 Task: select a rule when a card is moved into list name by anyone except me.
Action: Mouse moved to (1278, 107)
Screenshot: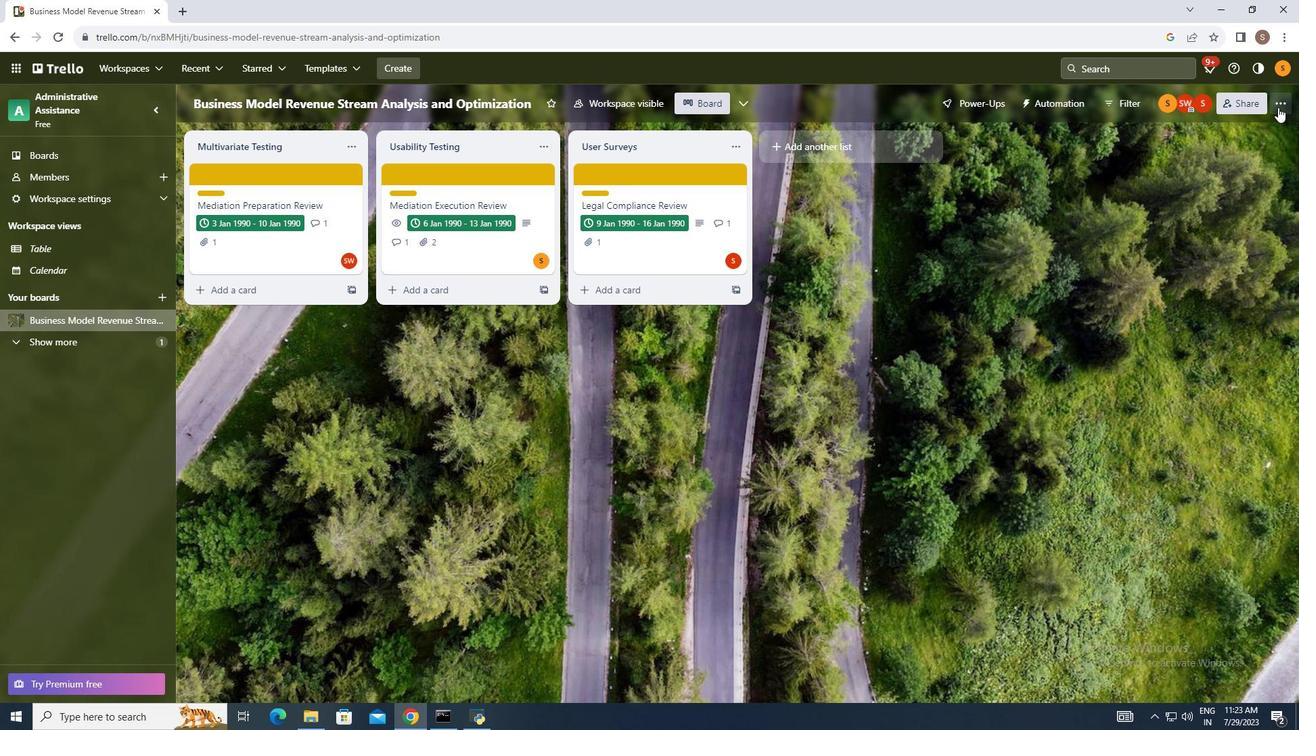 
Action: Mouse pressed left at (1278, 107)
Screenshot: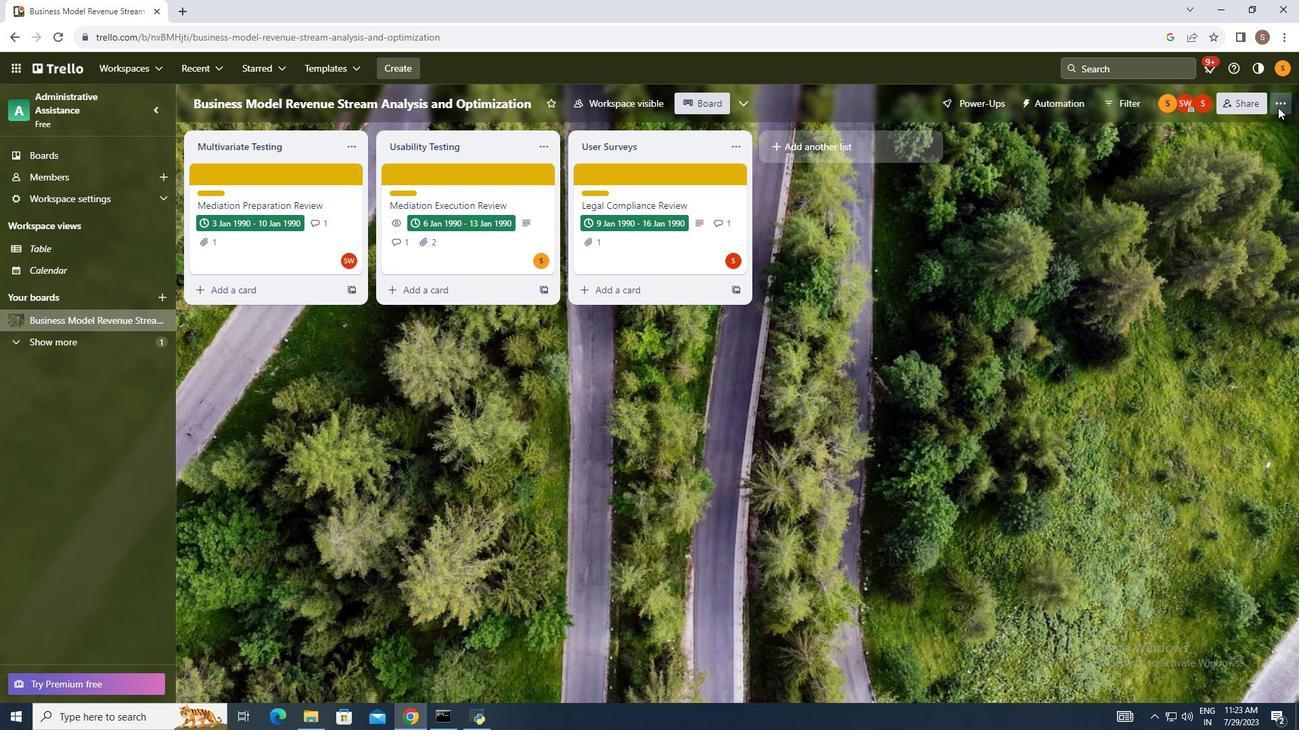 
Action: Mouse moved to (1159, 296)
Screenshot: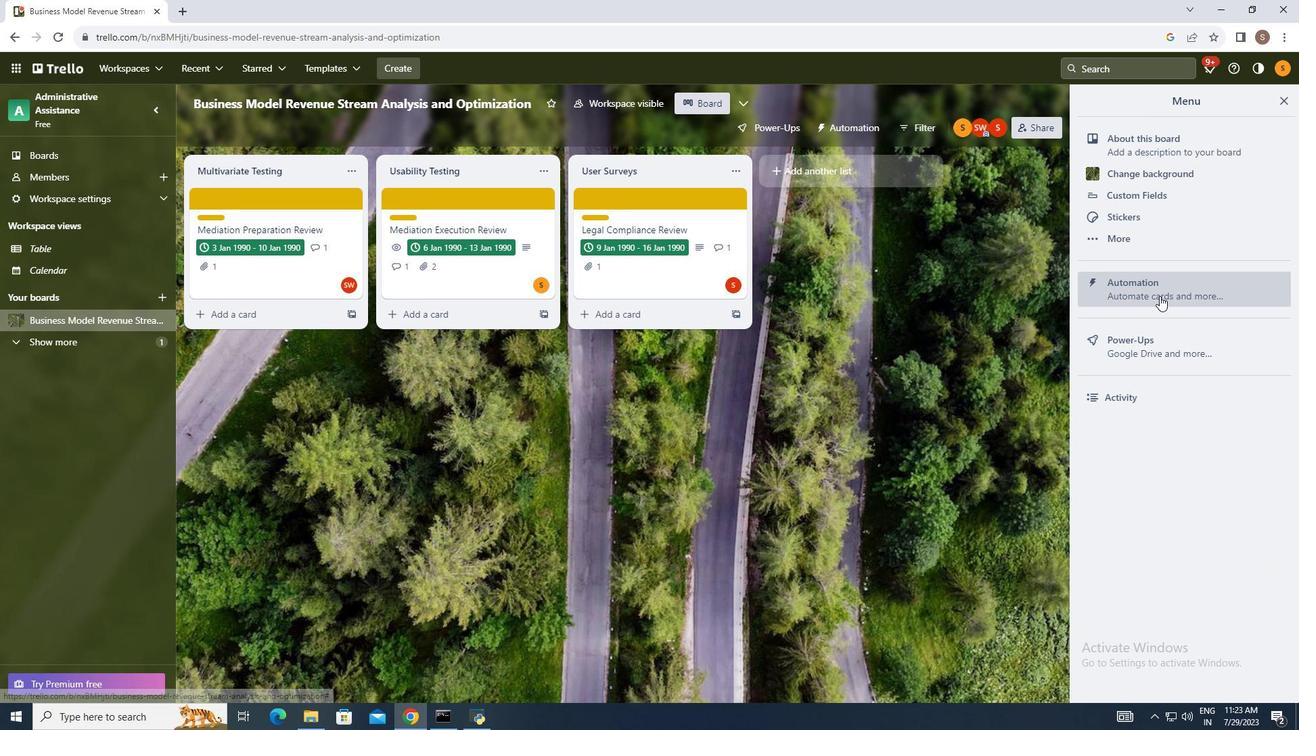 
Action: Mouse pressed left at (1159, 296)
Screenshot: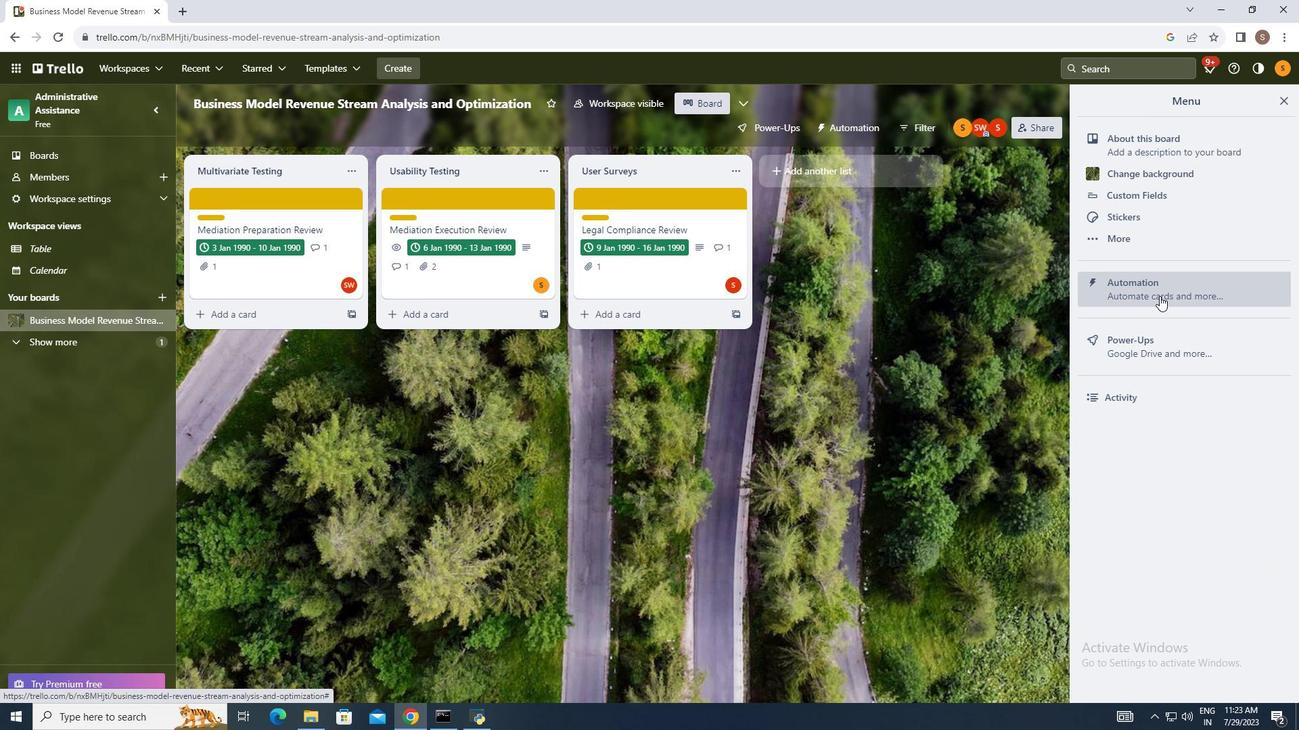 
Action: Mouse moved to (226, 244)
Screenshot: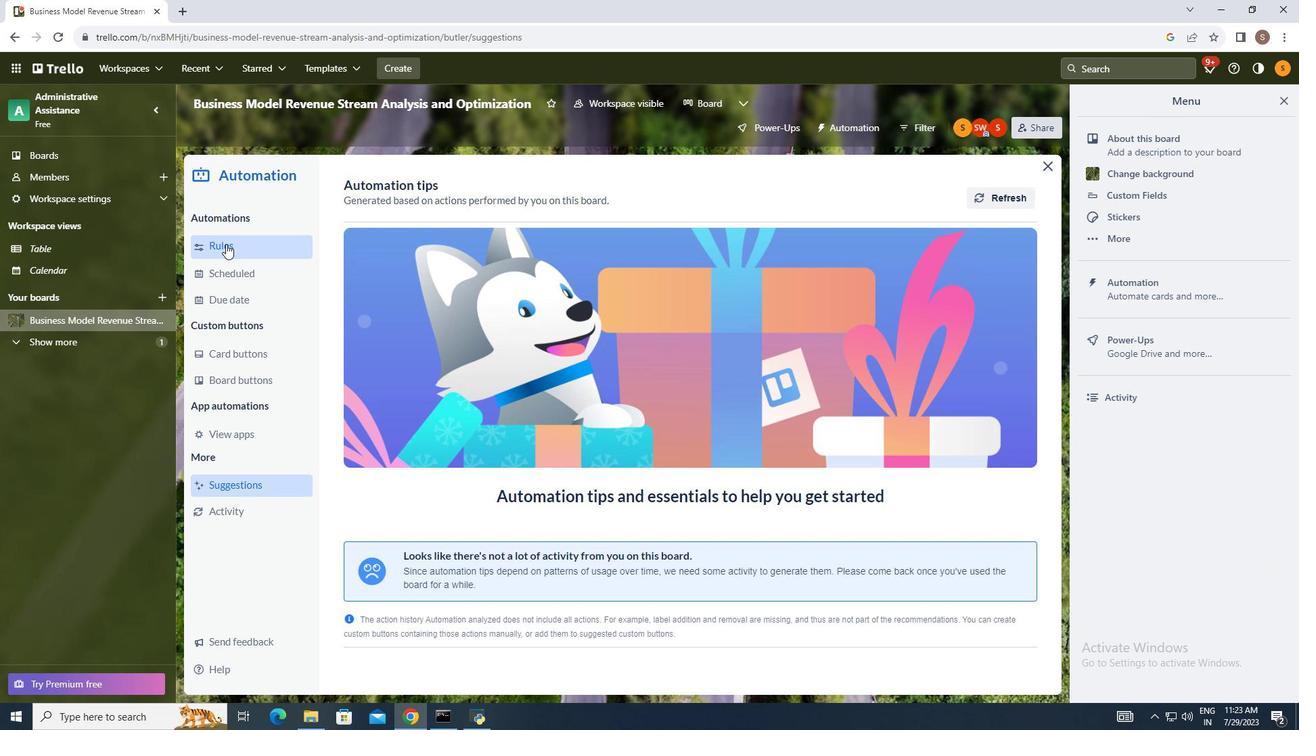 
Action: Mouse pressed left at (226, 244)
Screenshot: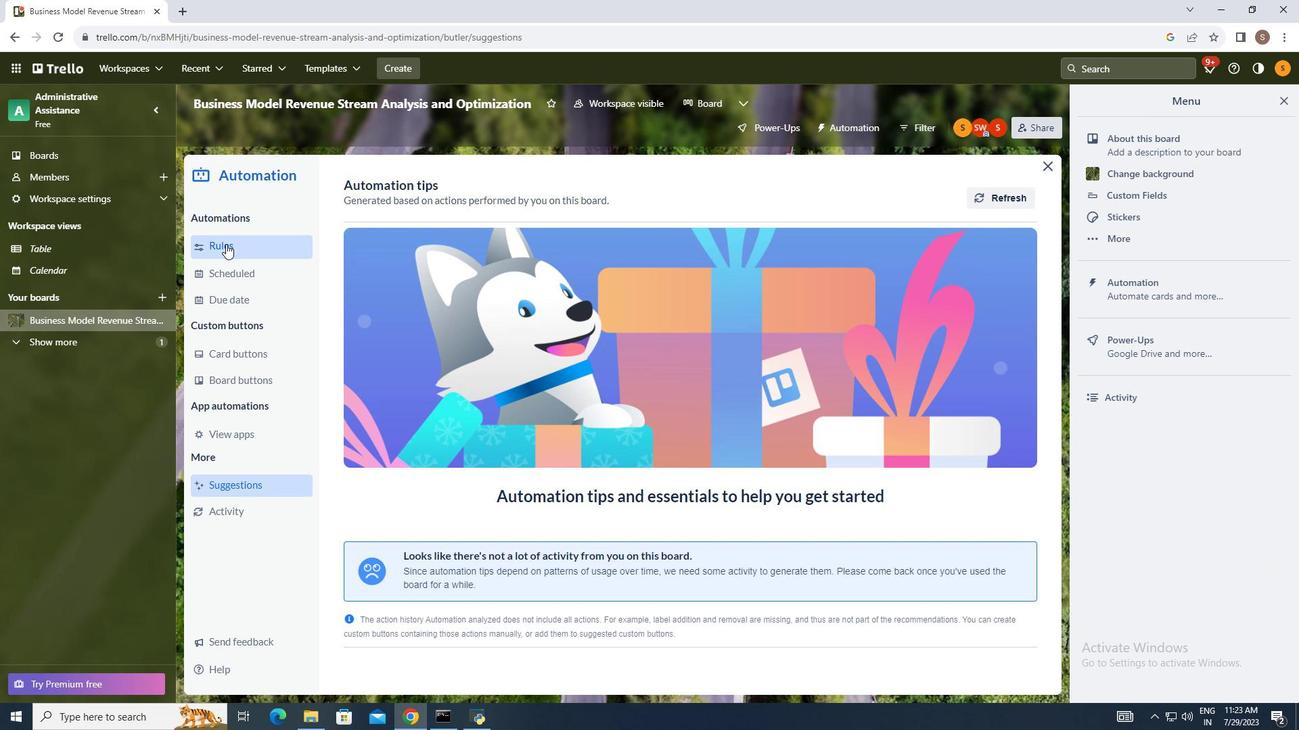 
Action: Mouse moved to (912, 186)
Screenshot: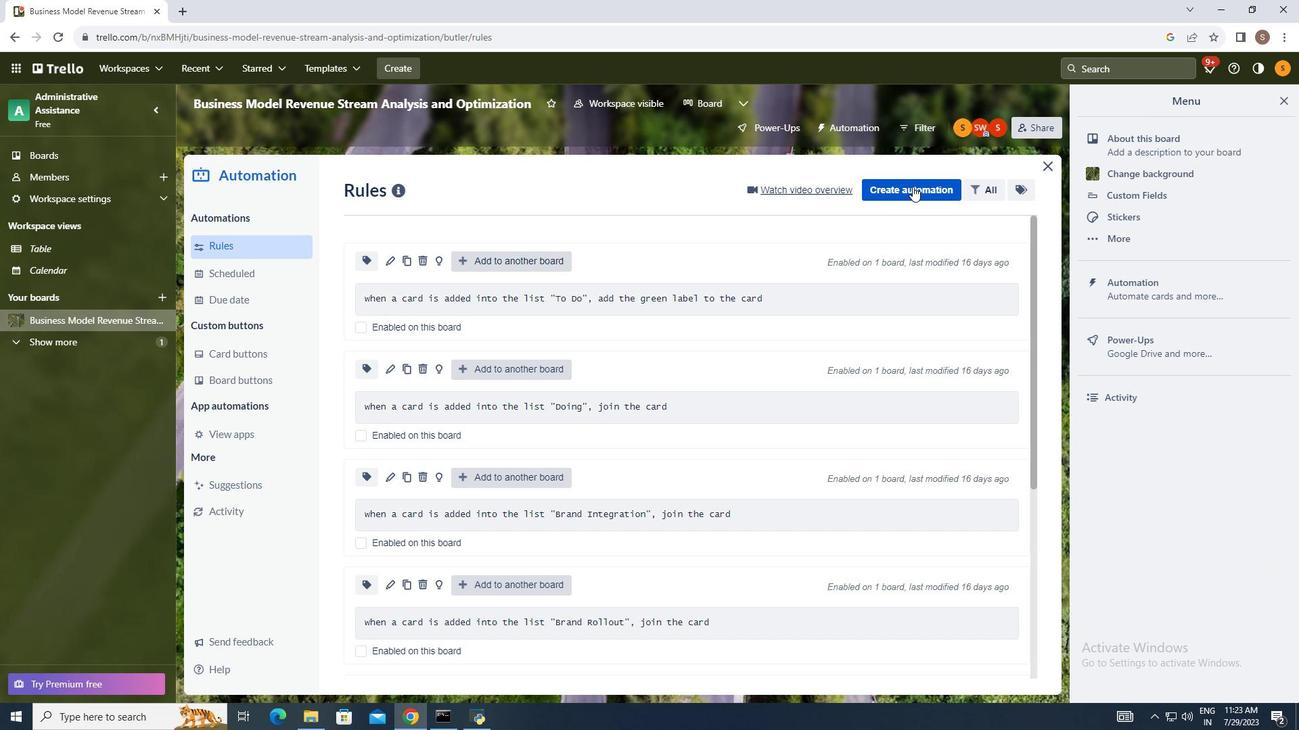 
Action: Mouse pressed left at (912, 186)
Screenshot: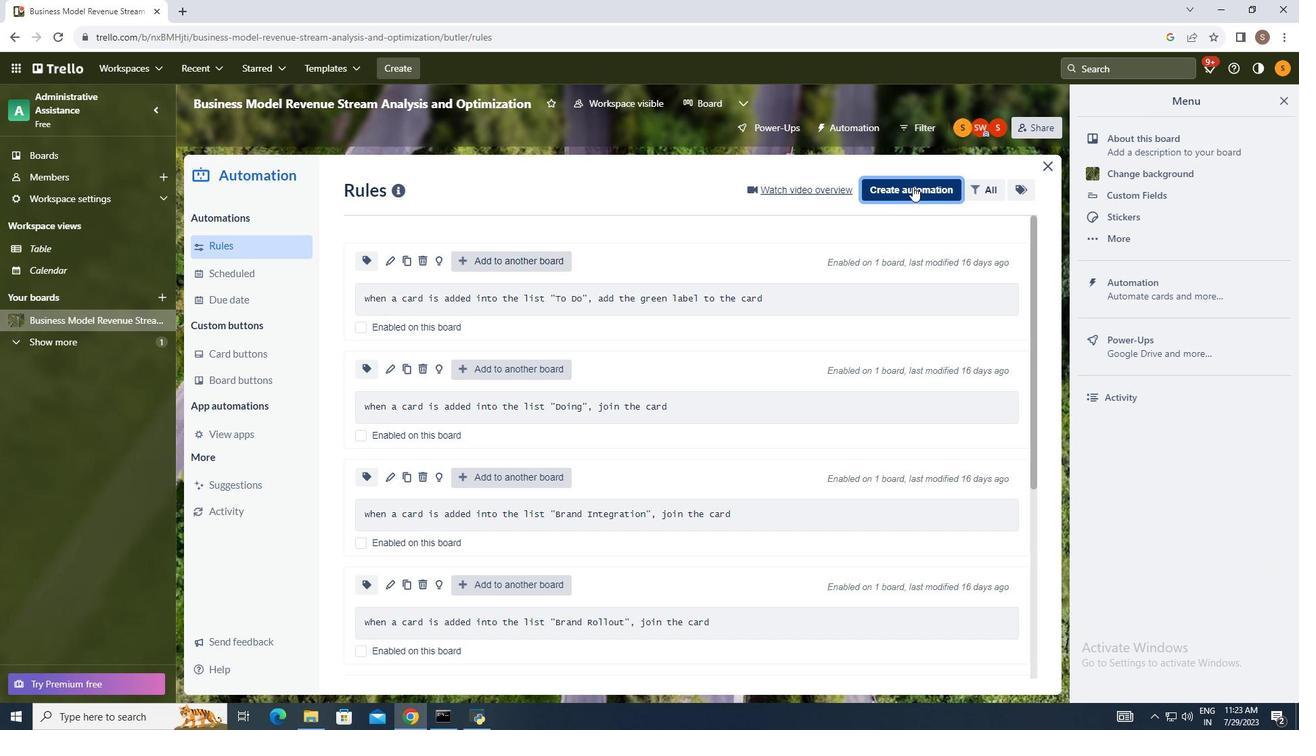 
Action: Mouse moved to (687, 318)
Screenshot: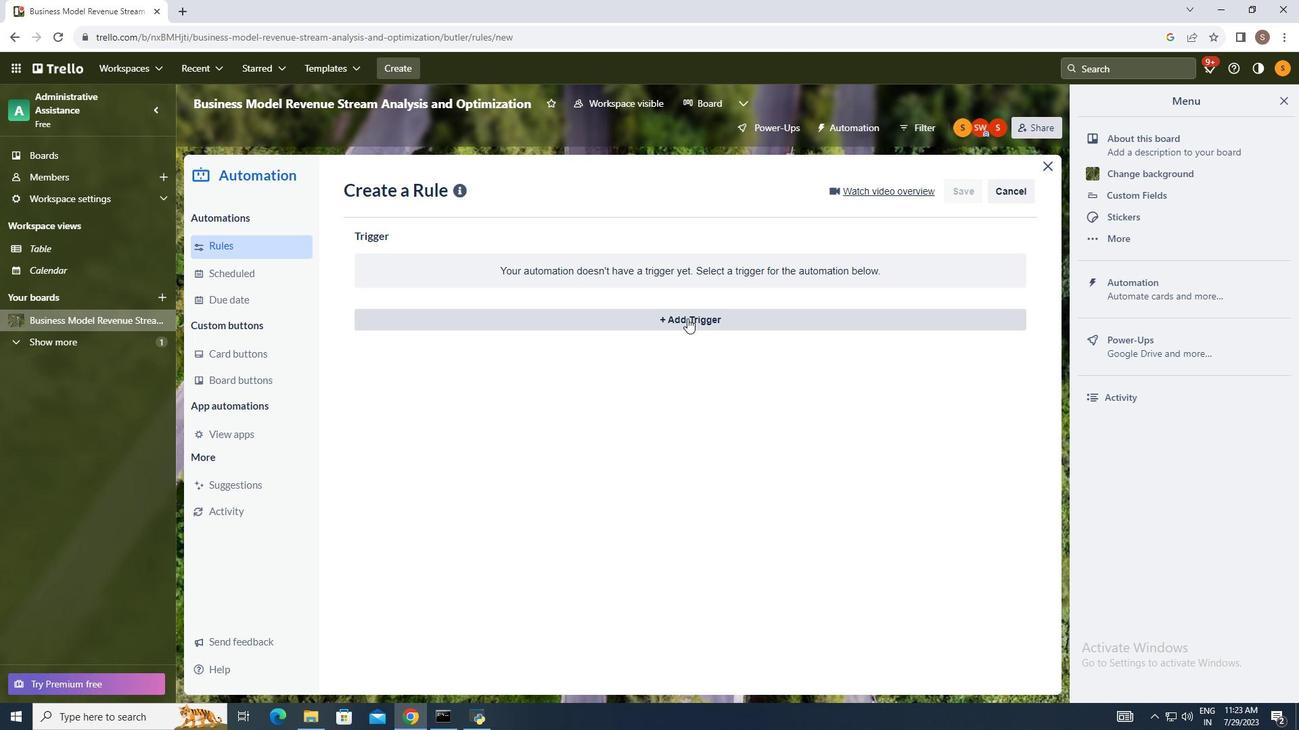 
Action: Mouse pressed left at (687, 318)
Screenshot: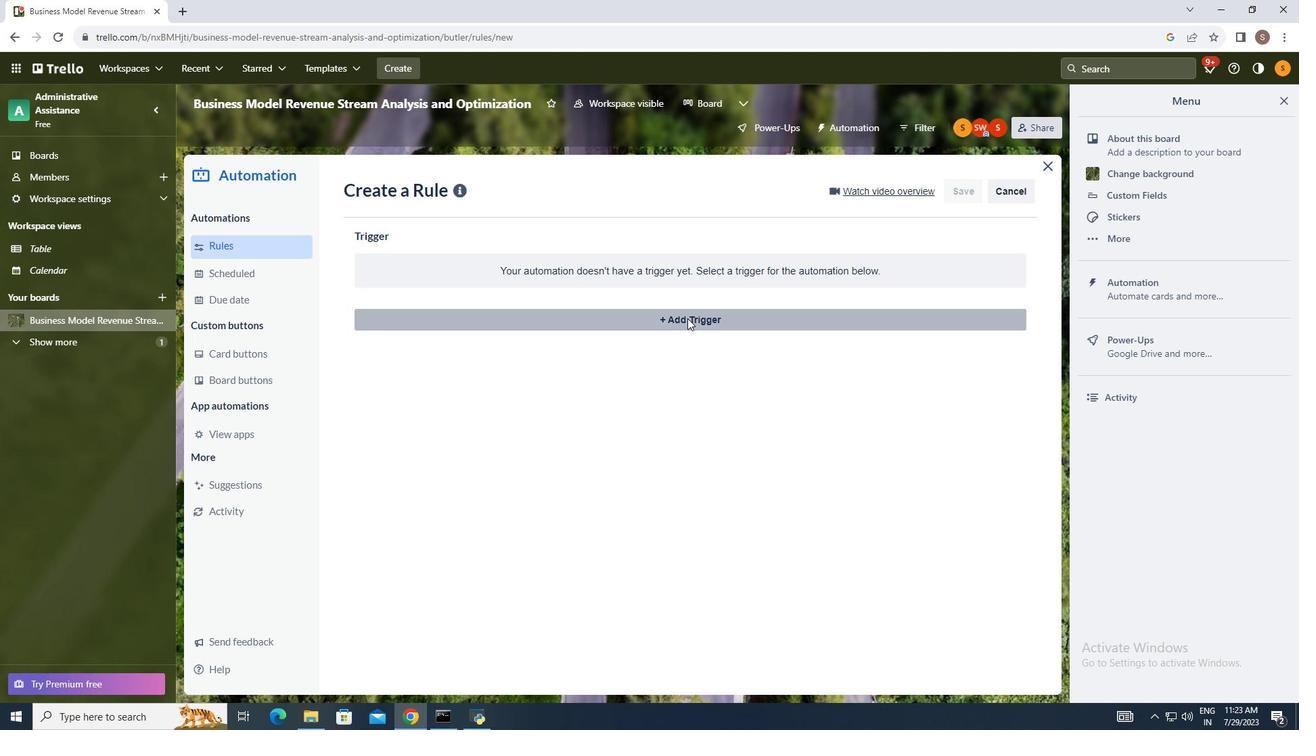 
Action: Mouse moved to (454, 484)
Screenshot: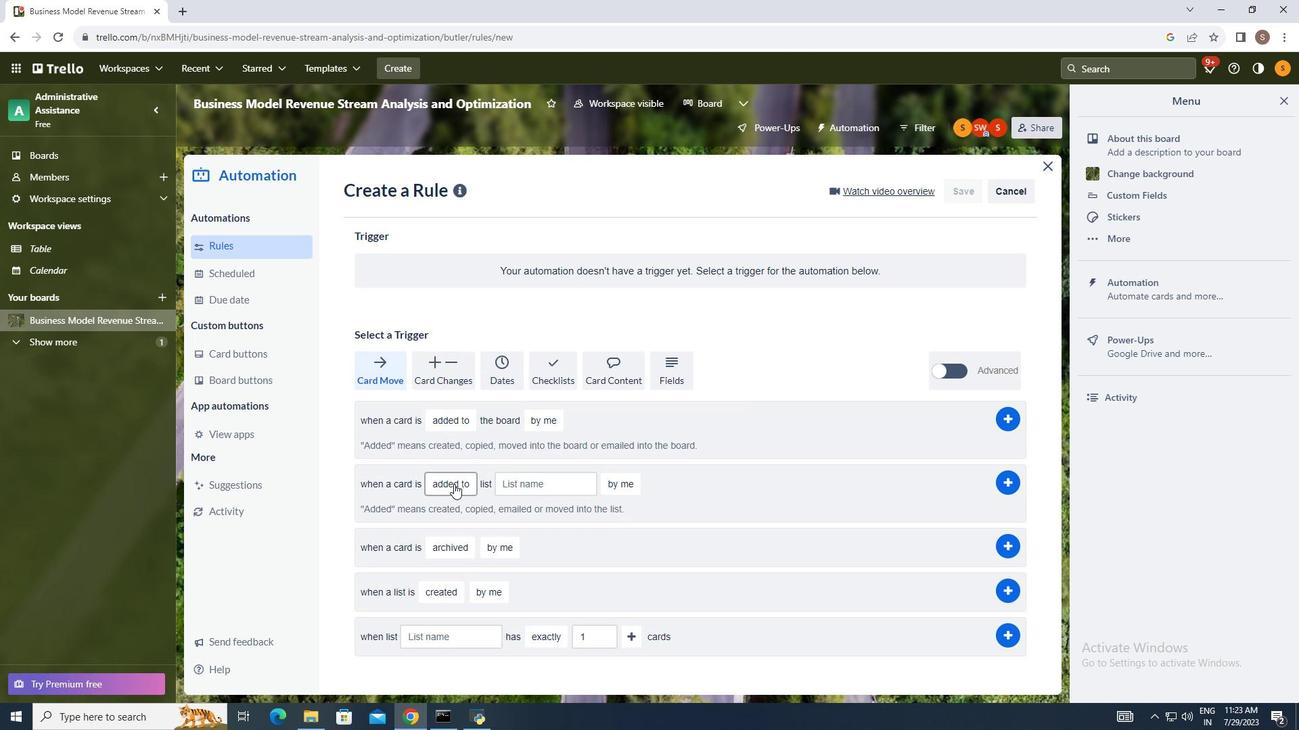 
Action: Mouse pressed left at (454, 484)
Screenshot: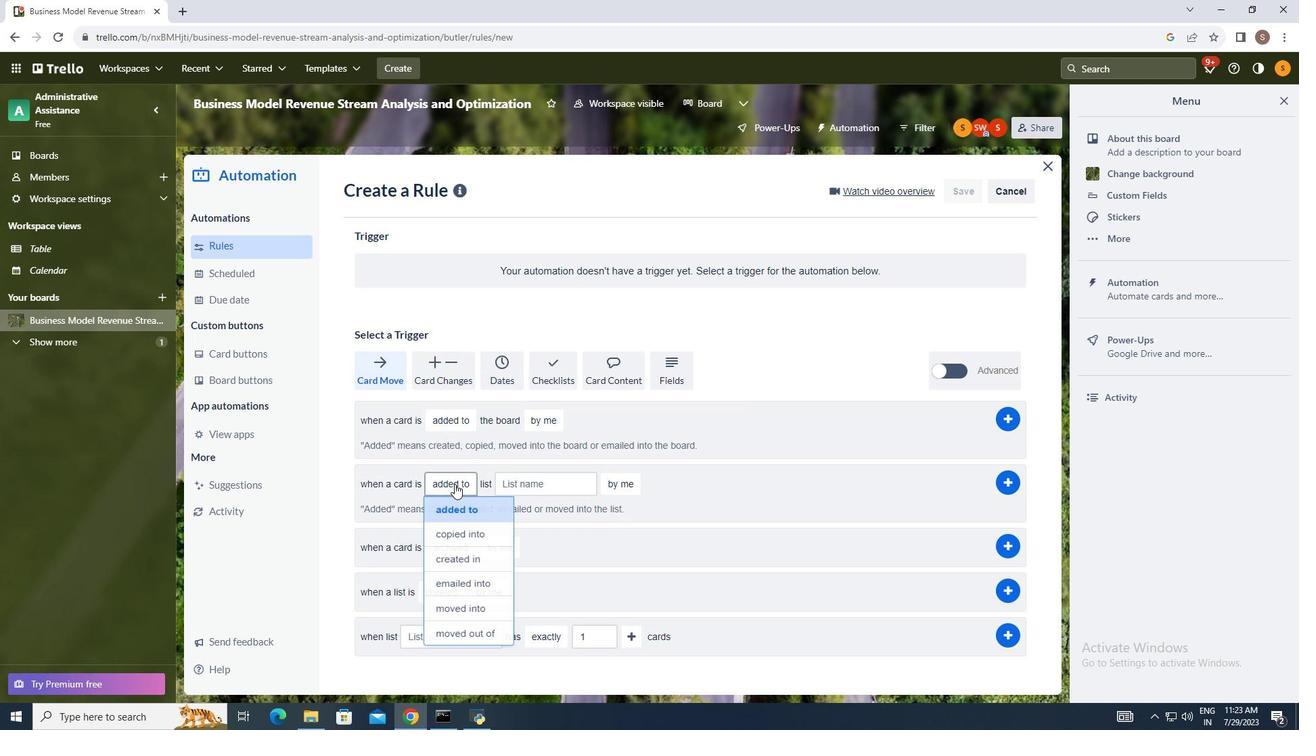 
Action: Mouse moved to (464, 613)
Screenshot: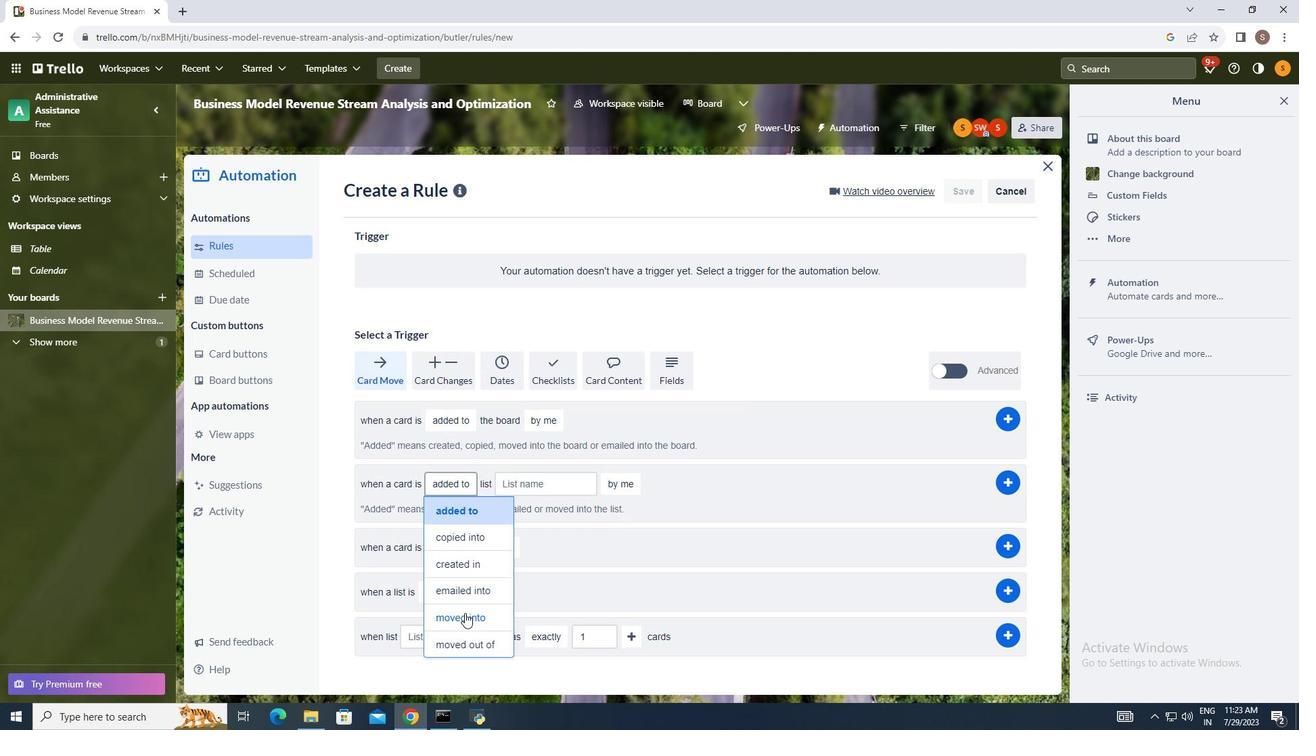 
Action: Mouse pressed left at (464, 613)
Screenshot: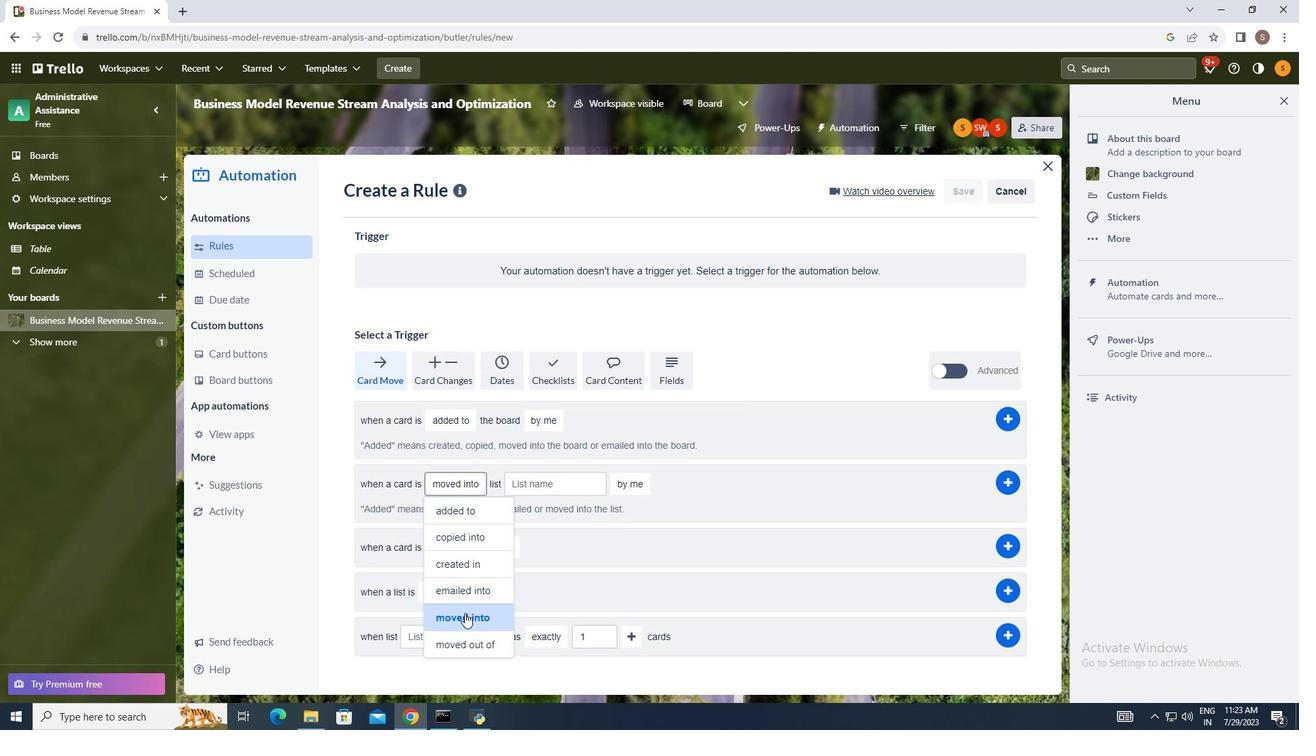 
Action: Mouse moved to (552, 491)
Screenshot: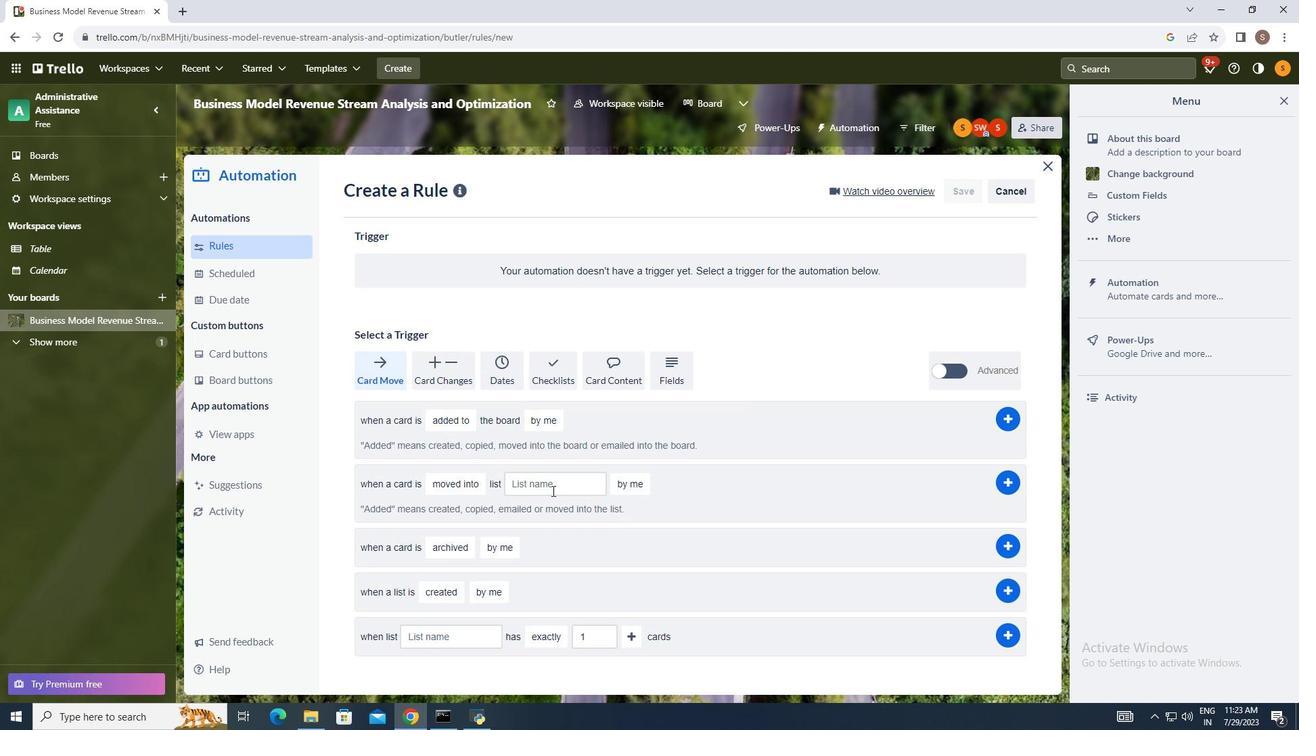
Action: Mouse pressed left at (552, 491)
Screenshot: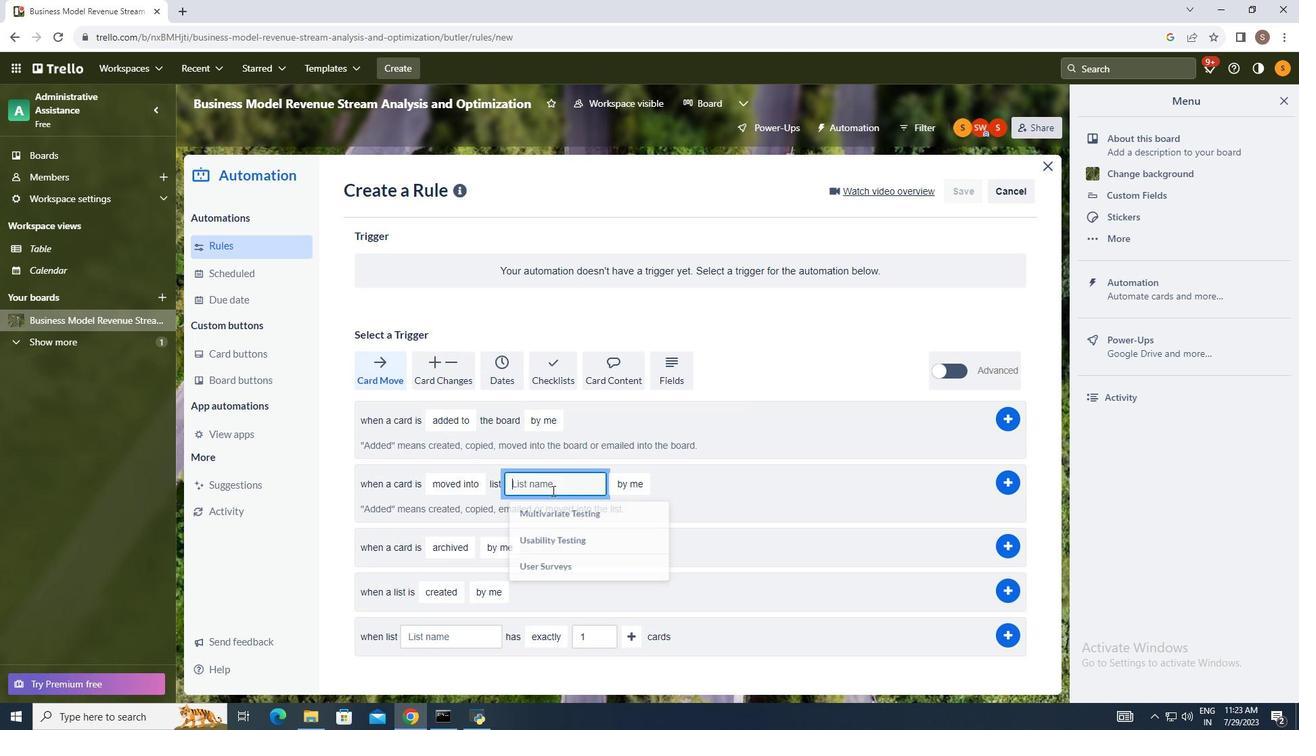 
Action: Mouse moved to (549, 487)
Screenshot: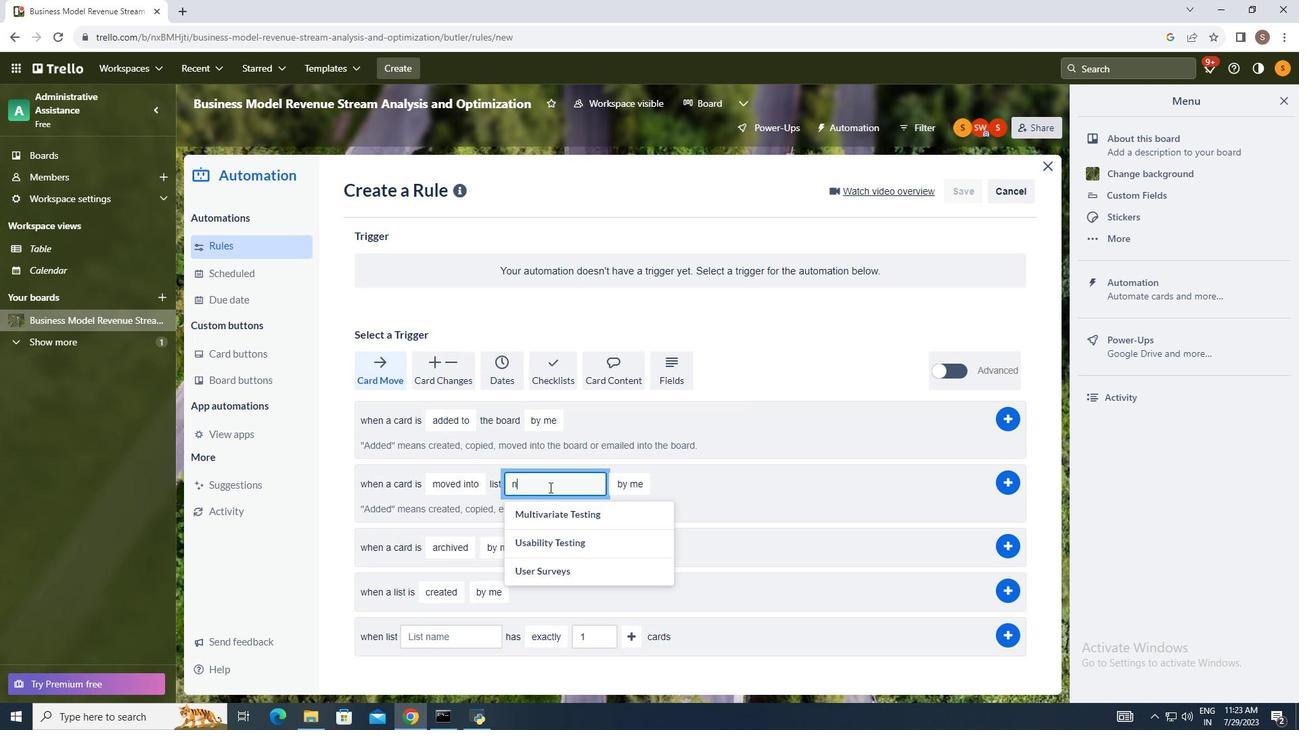
Action: Key pressed n
Screenshot: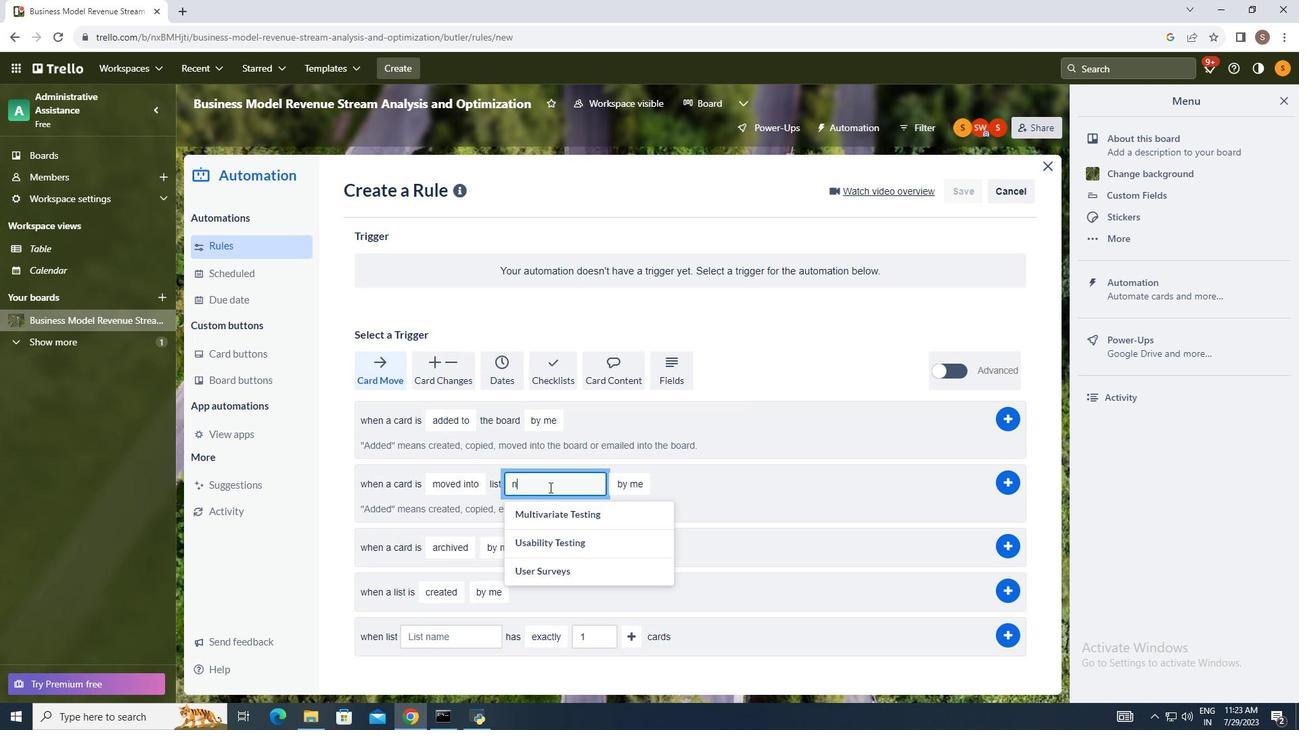 
Action: Mouse moved to (548, 487)
Screenshot: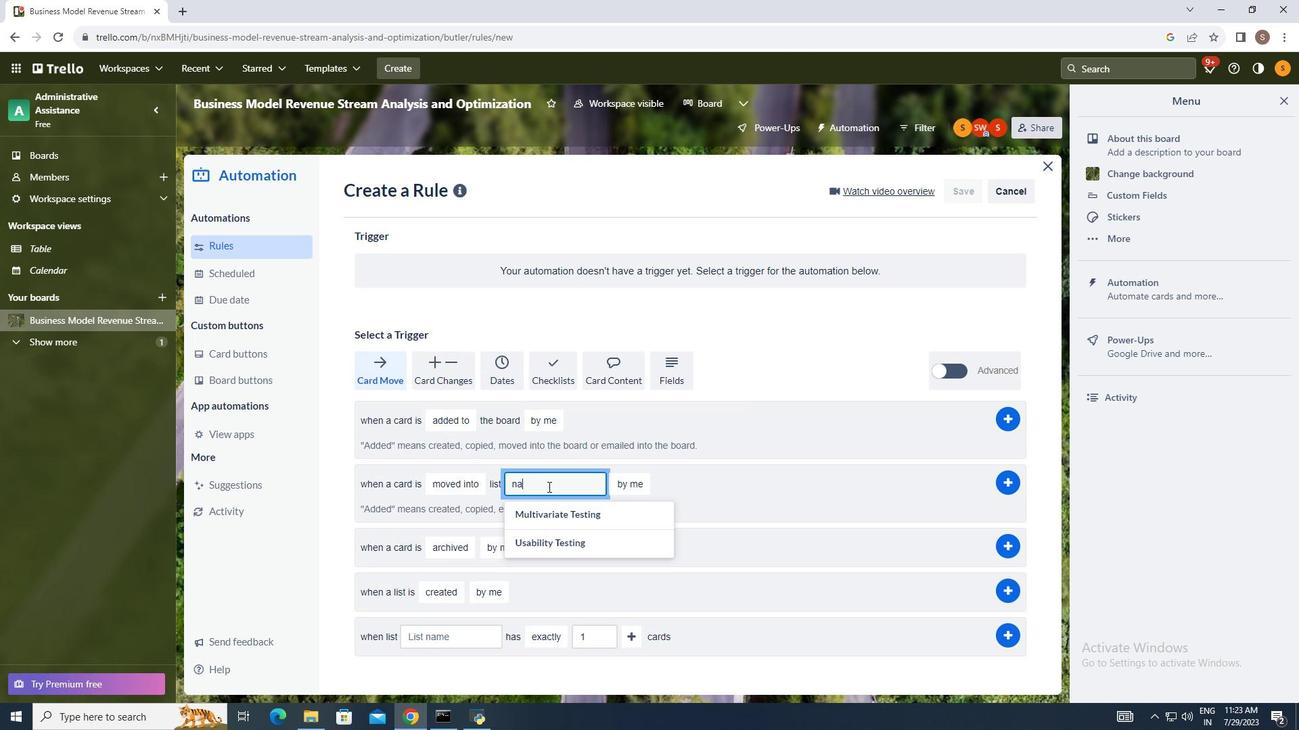 
Action: Key pressed am
Screenshot: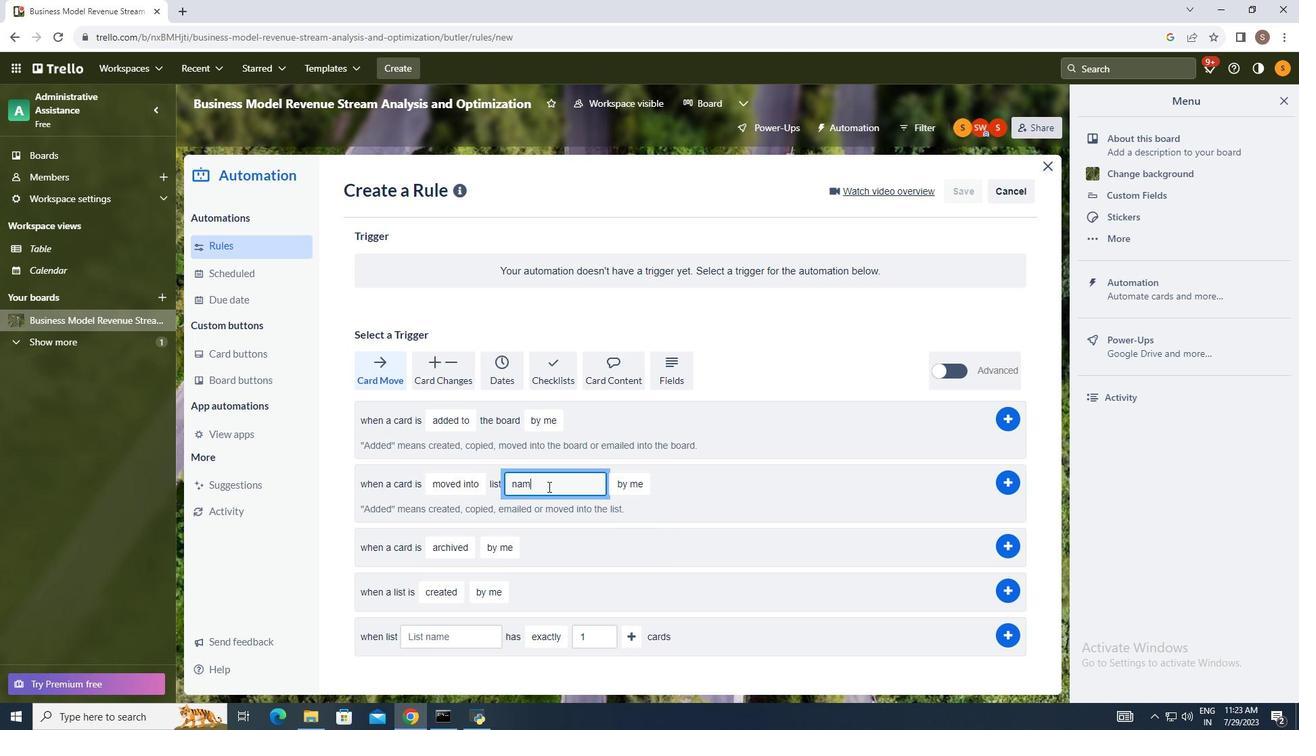 
Action: Mouse moved to (546, 487)
Screenshot: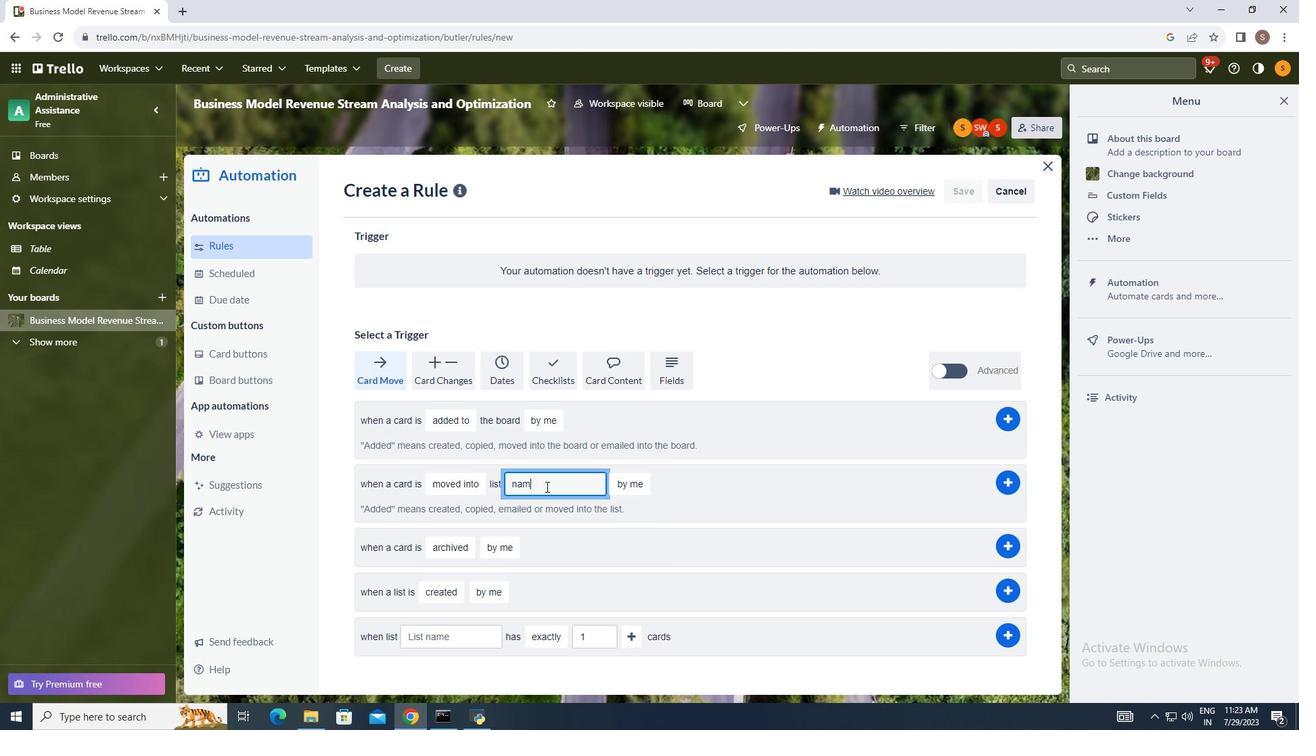 
Action: Key pressed e
Screenshot: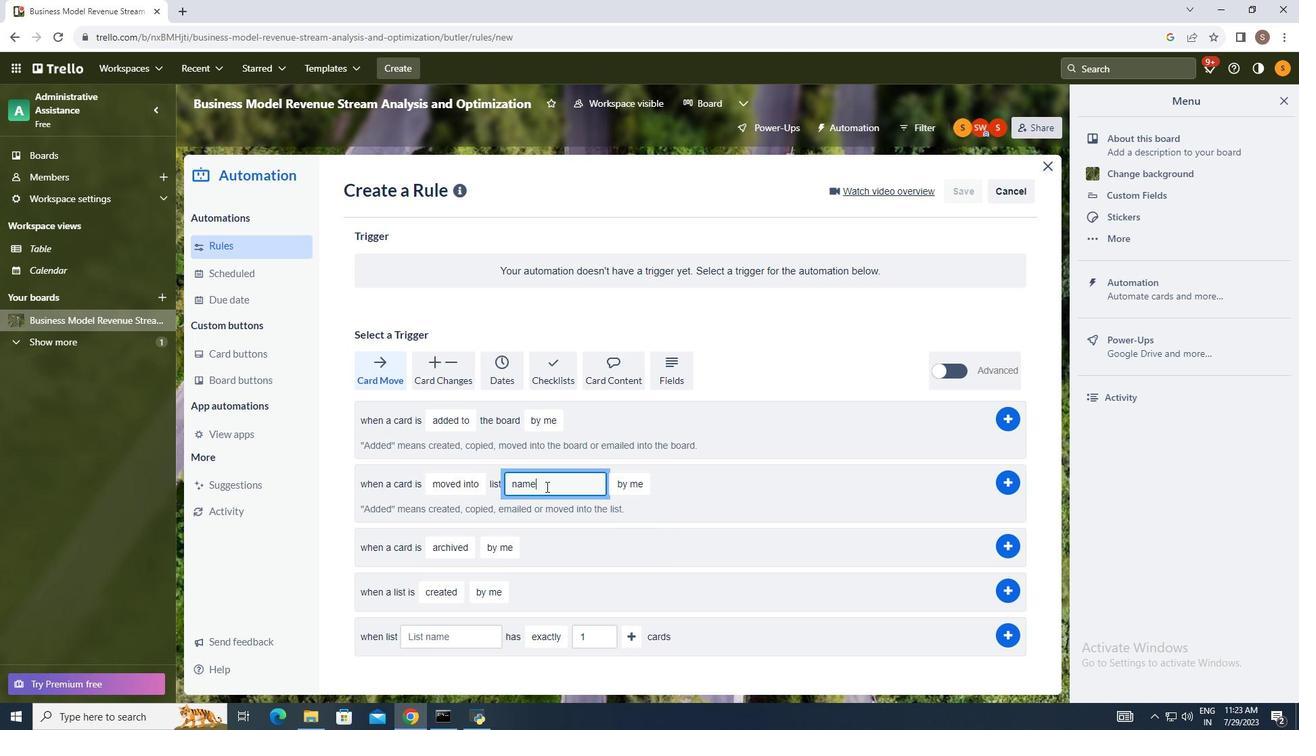 
Action: Mouse moved to (623, 479)
Screenshot: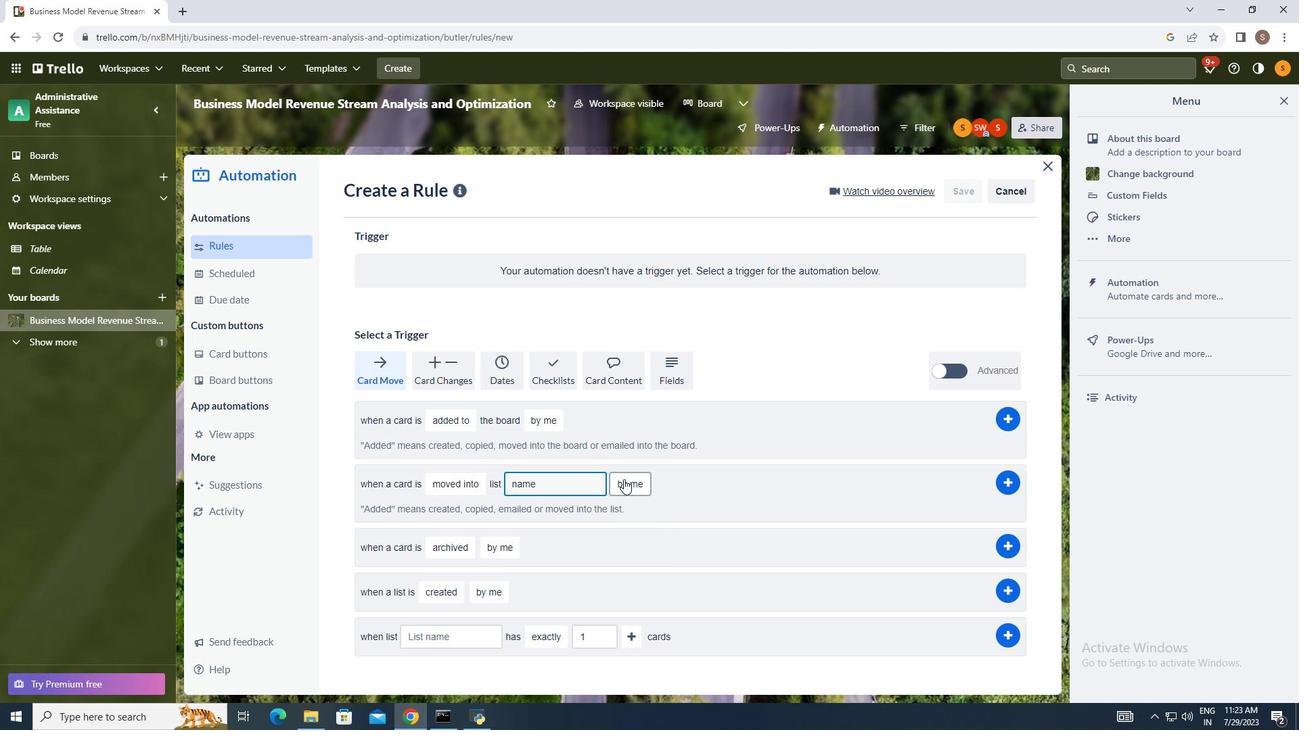 
Action: Mouse pressed left at (623, 479)
Screenshot: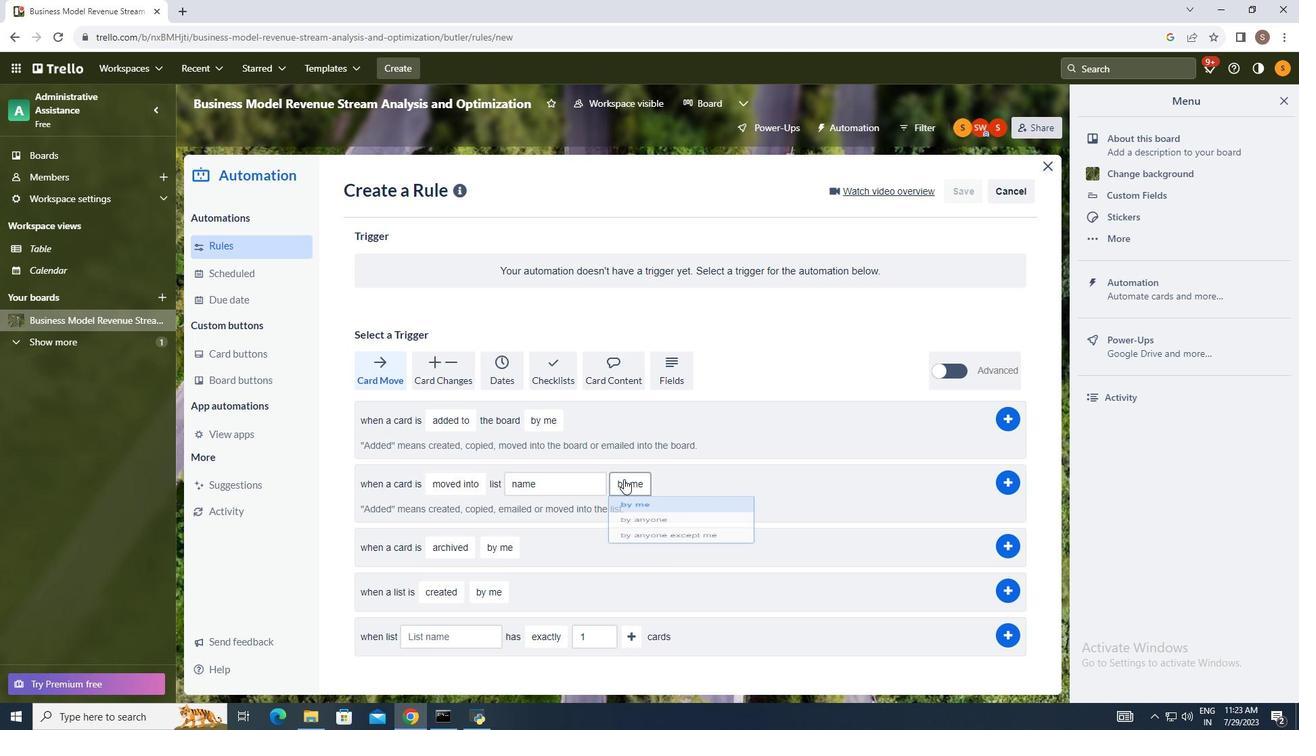 
Action: Mouse moved to (659, 562)
Screenshot: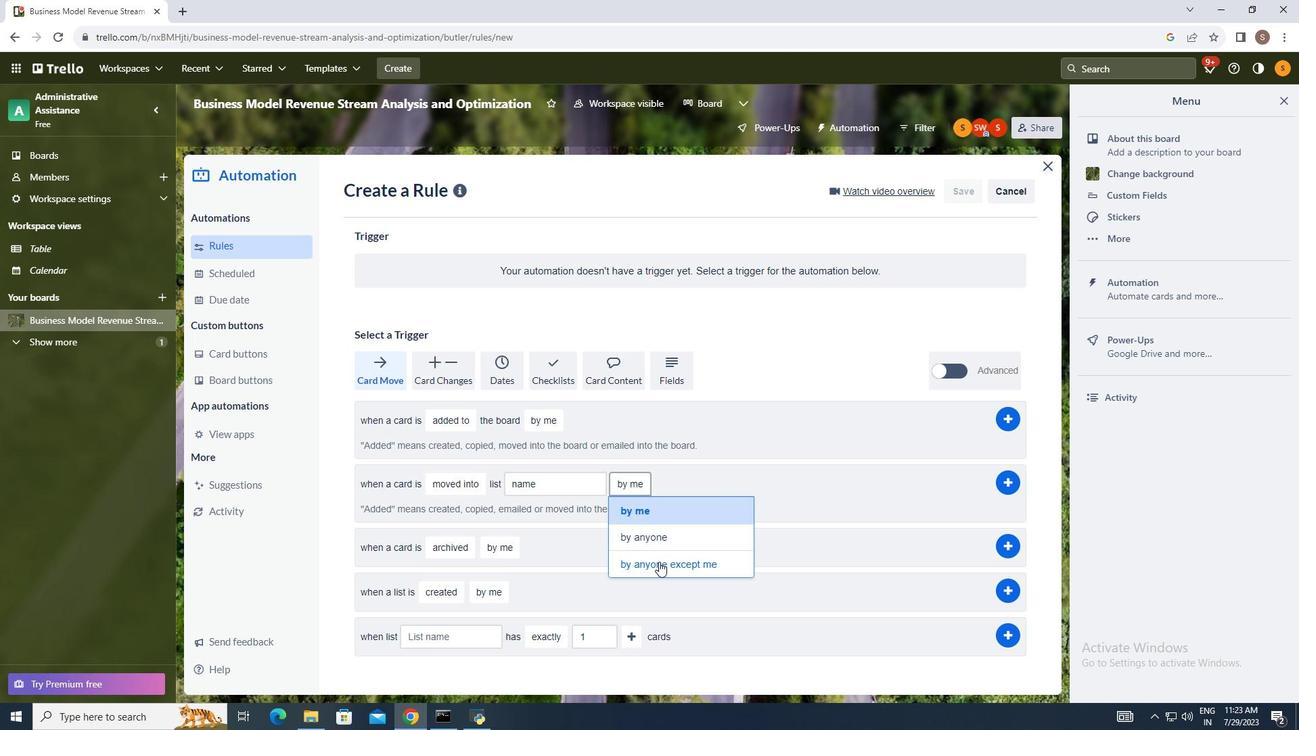 
Action: Mouse pressed left at (659, 562)
Screenshot: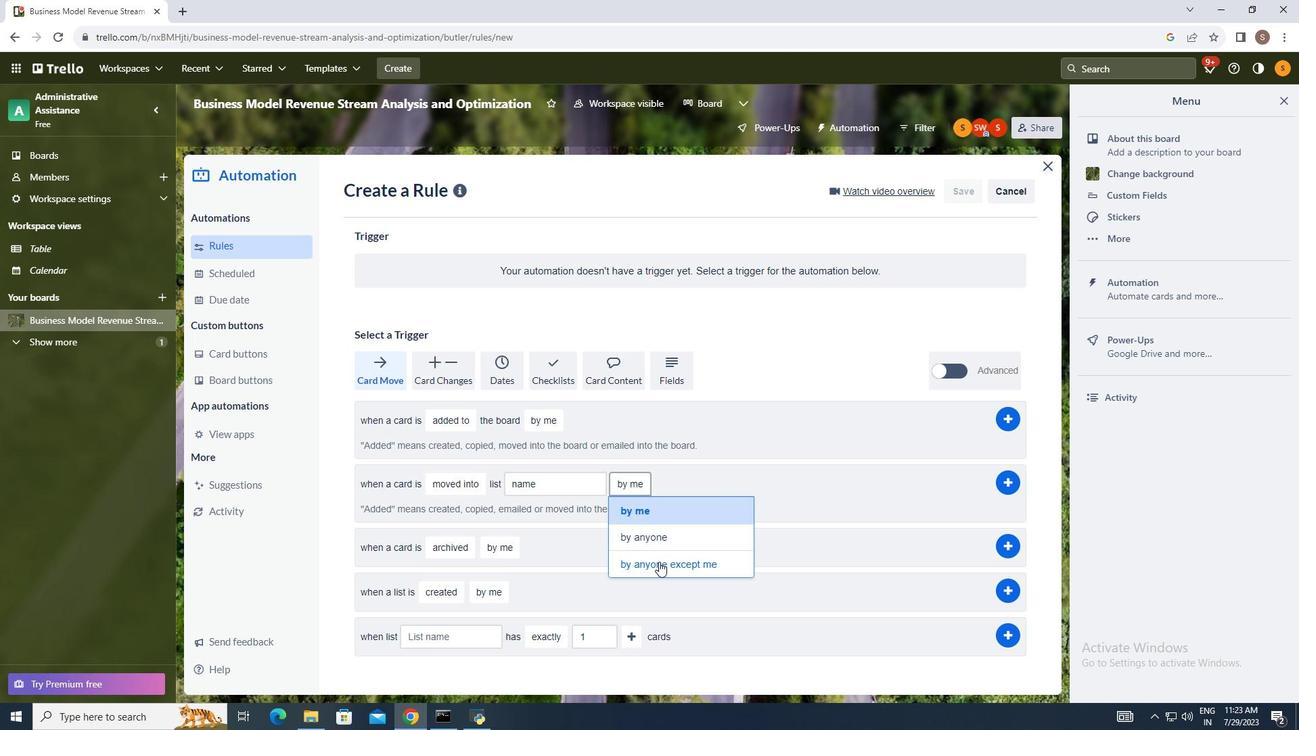 
Action: Mouse moved to (778, 462)
Screenshot: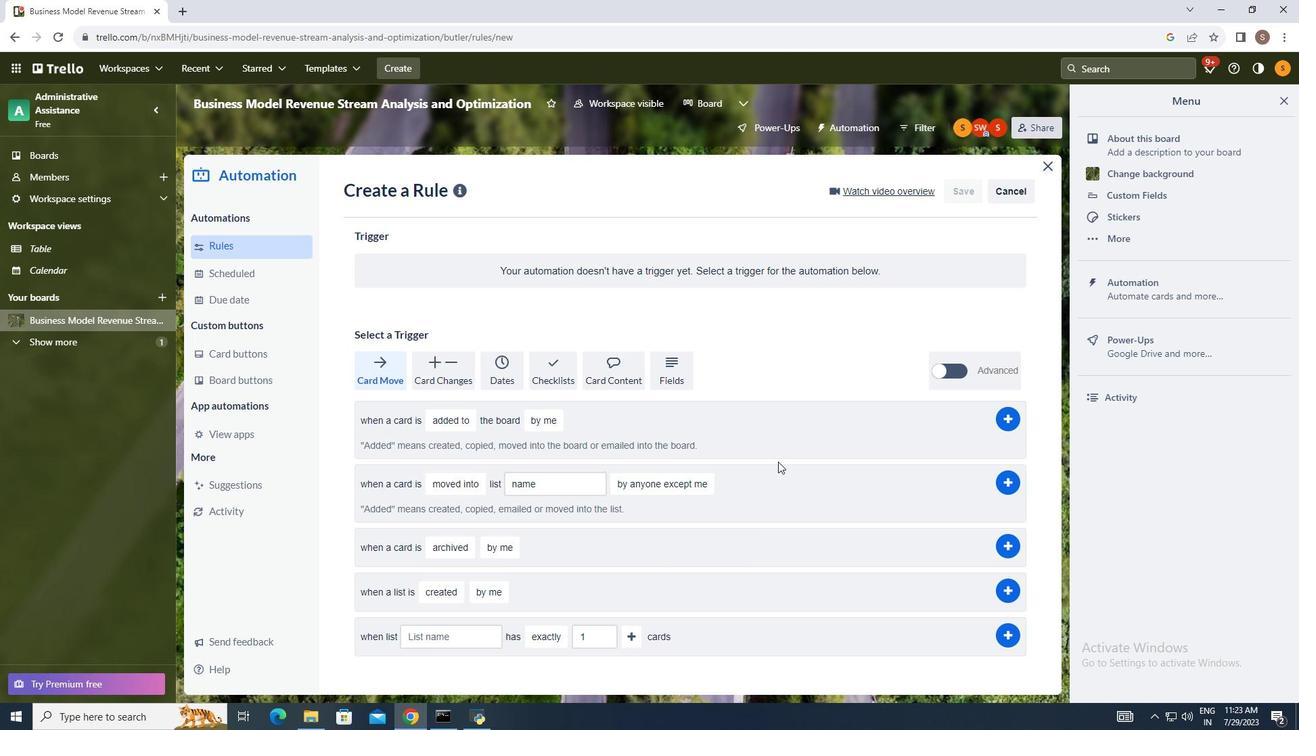 
